 Task: Select the override option in the proxy support.
Action: Mouse moved to (33, 614)
Screenshot: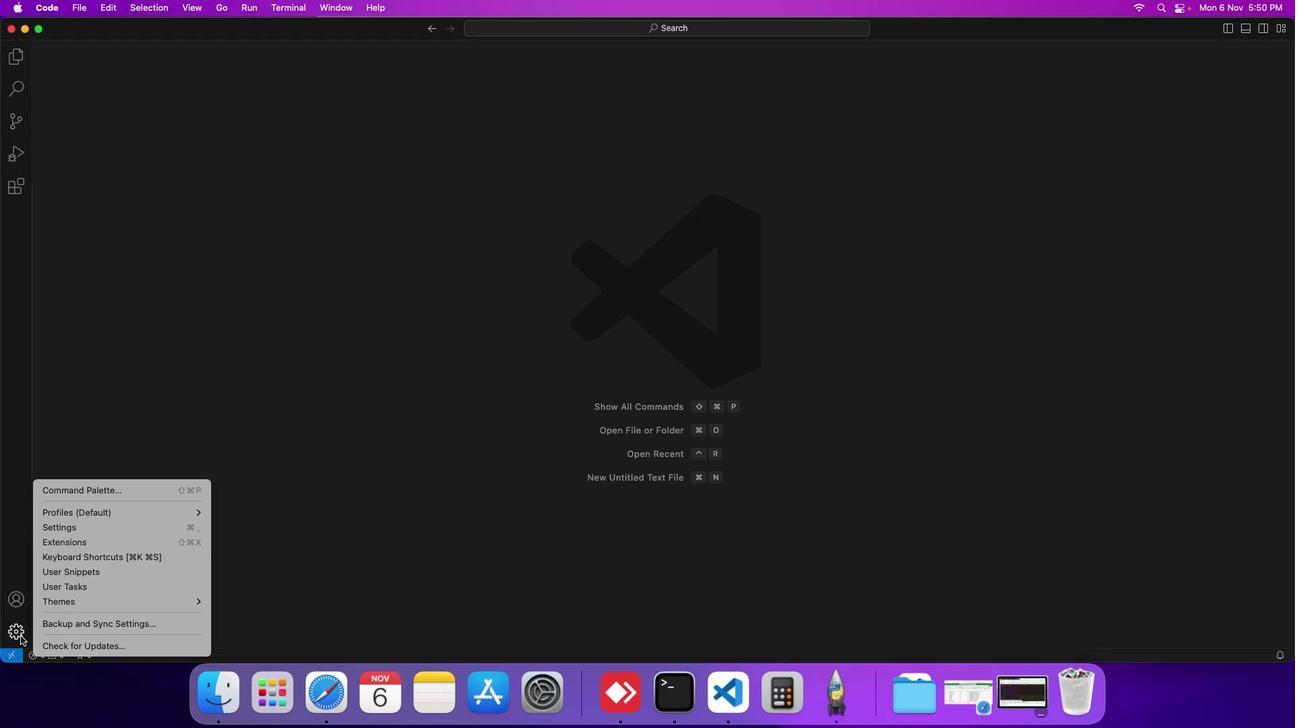 
Action: Mouse pressed left at (33, 614)
Screenshot: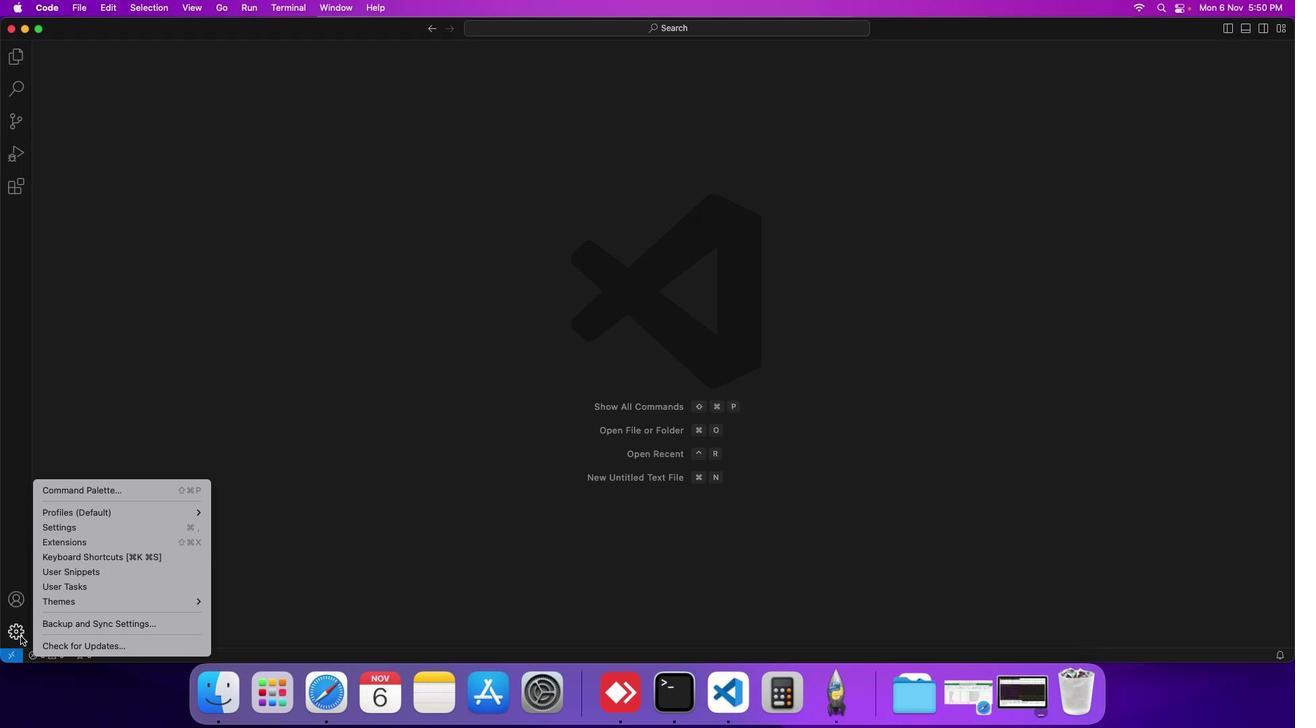 
Action: Mouse moved to (85, 517)
Screenshot: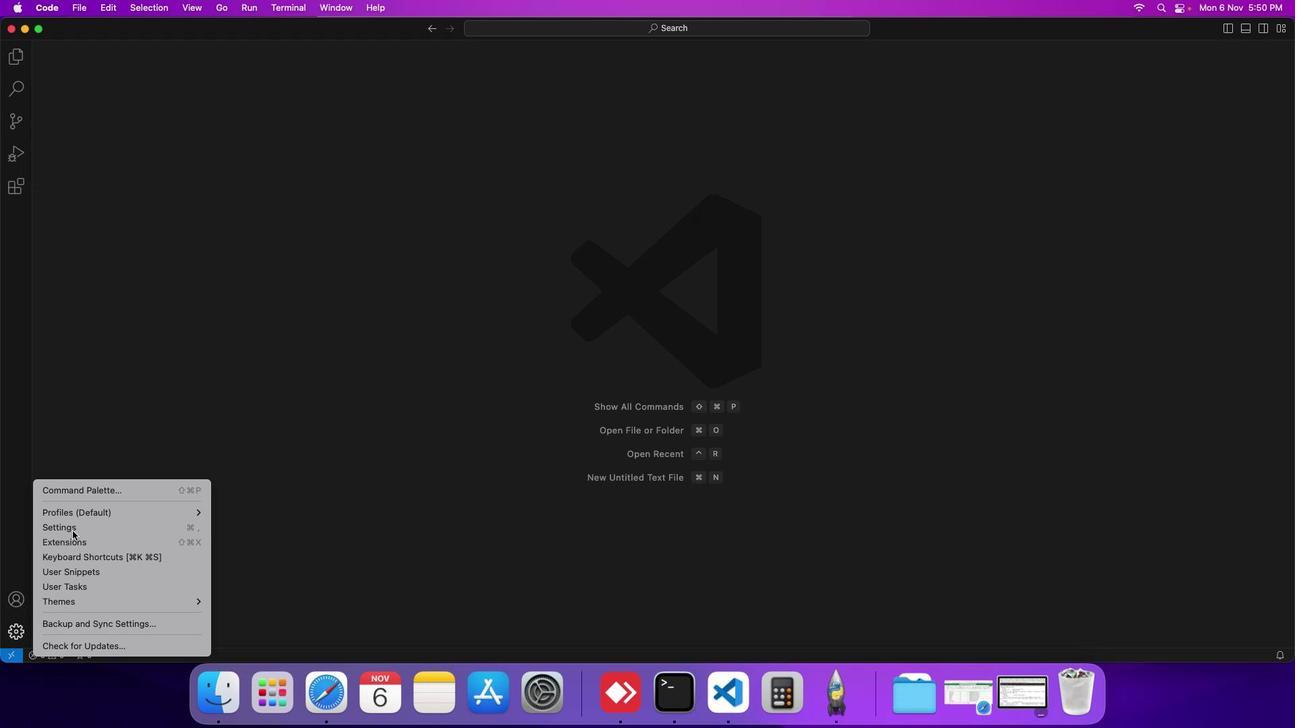 
Action: Mouse pressed left at (85, 517)
Screenshot: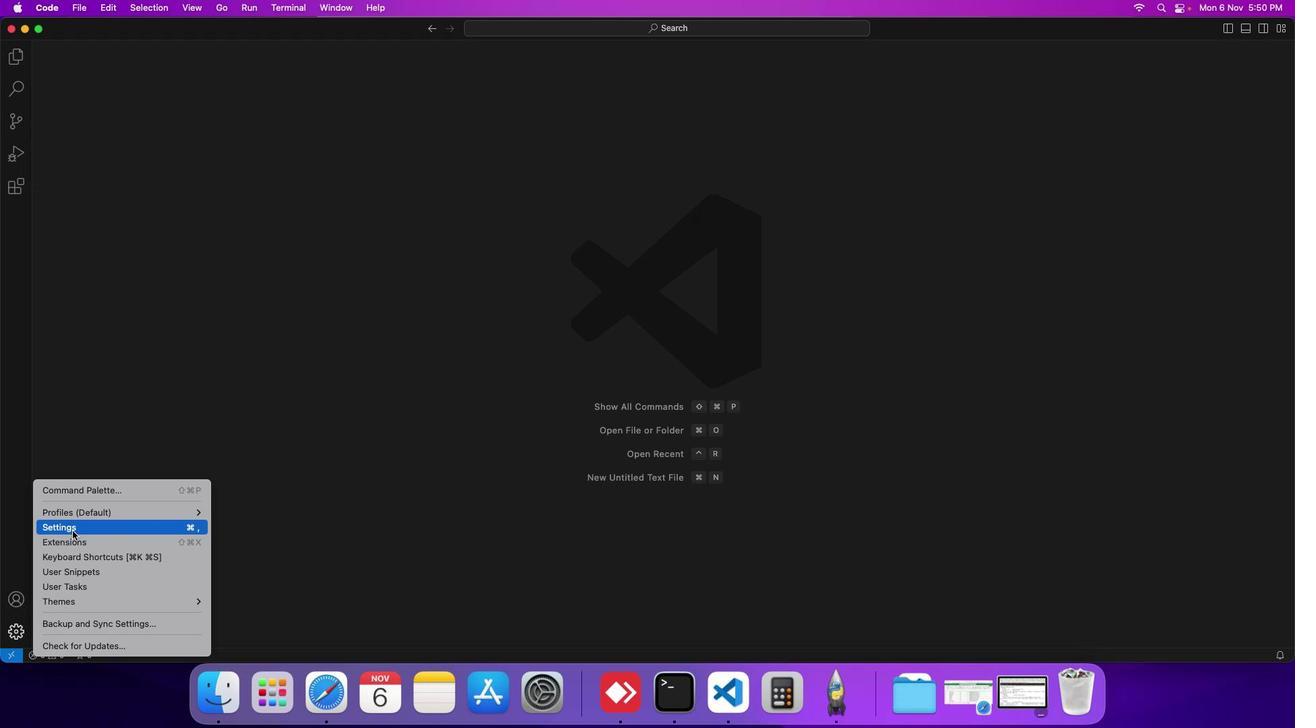 
Action: Mouse moved to (327, 221)
Screenshot: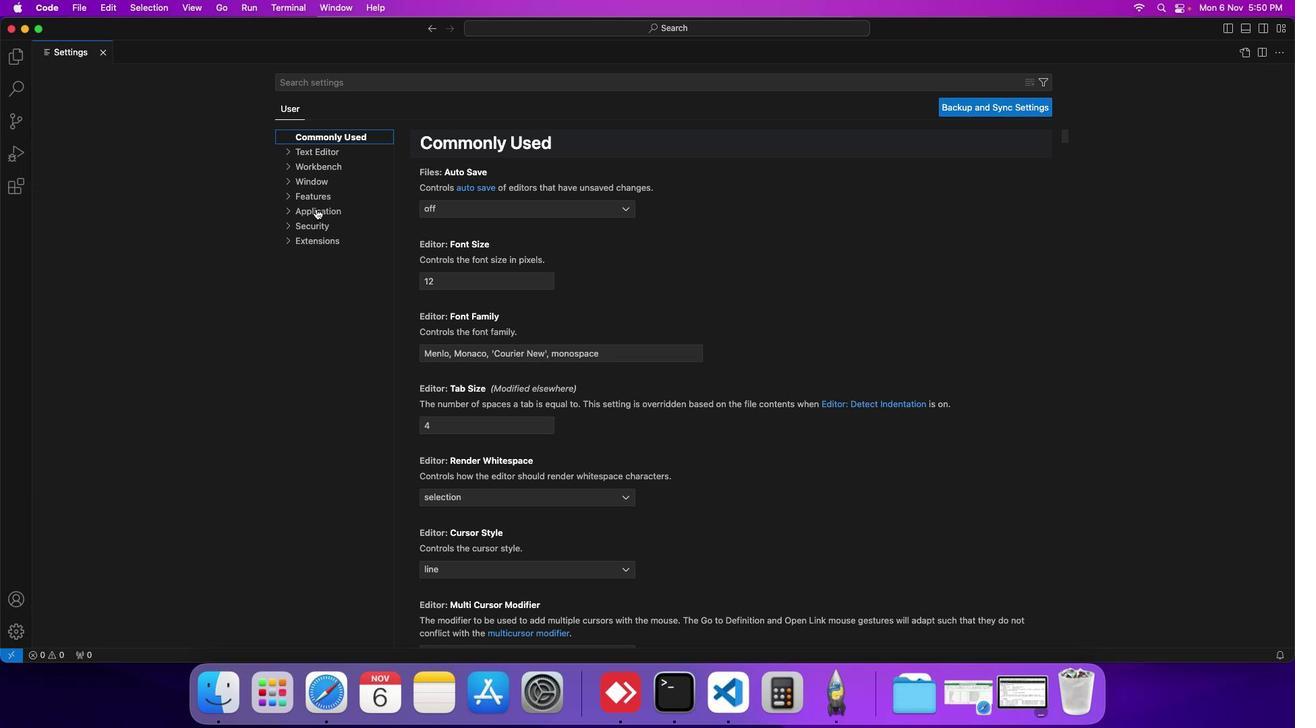 
Action: Mouse pressed left at (327, 221)
Screenshot: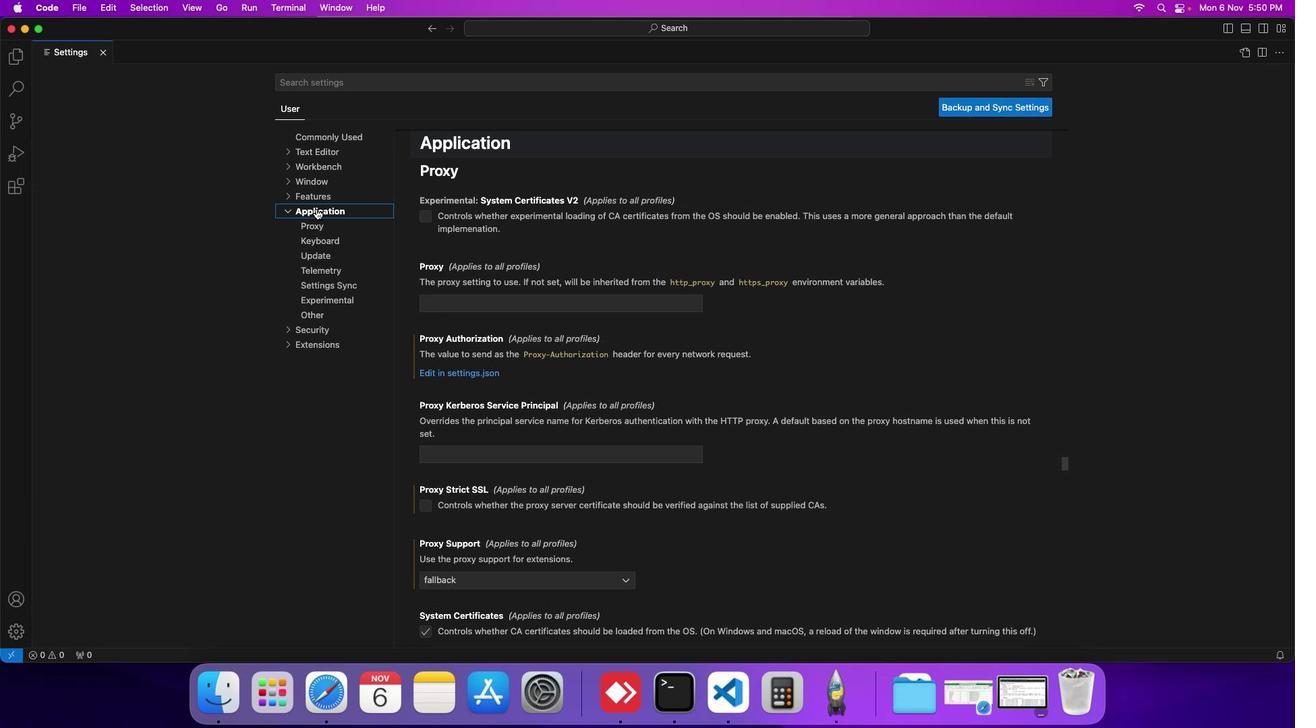 
Action: Mouse moved to (467, 296)
Screenshot: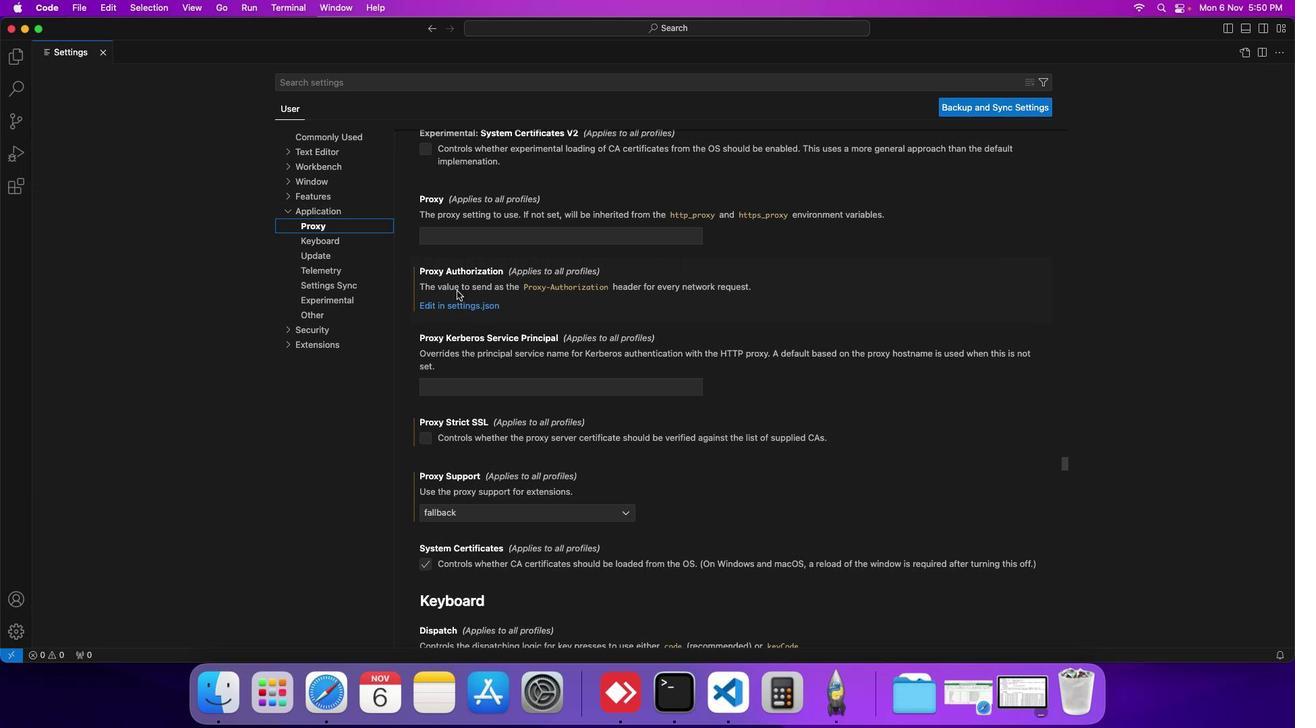 
Action: Mouse scrolled (467, 296) with delta (12, 29)
Screenshot: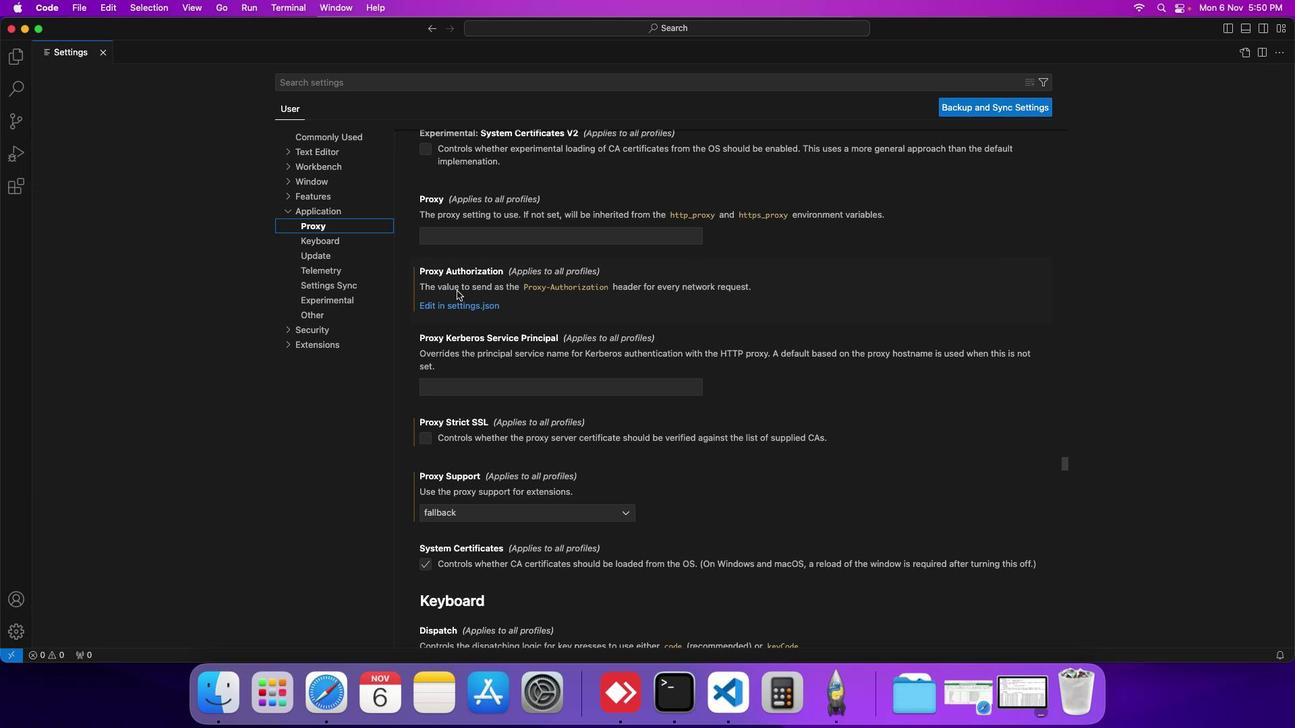 
Action: Mouse scrolled (467, 296) with delta (12, 29)
Screenshot: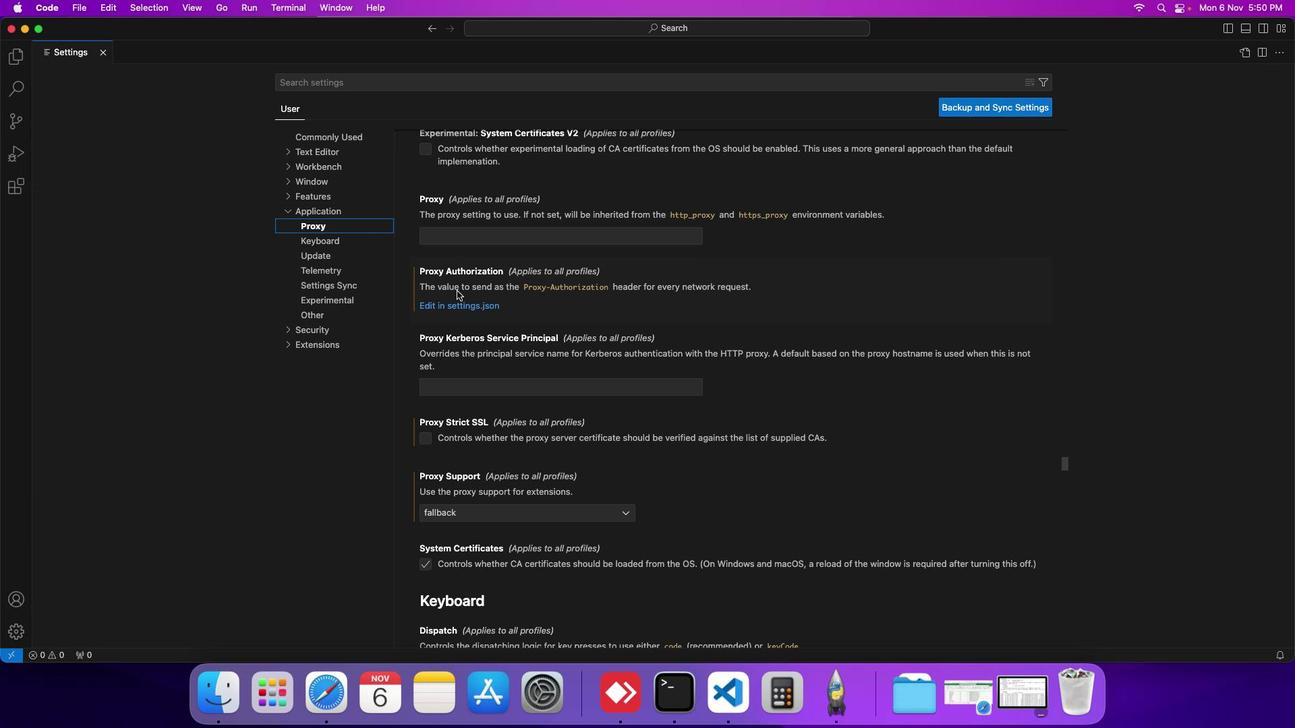 
Action: Mouse scrolled (467, 296) with delta (12, 29)
Screenshot: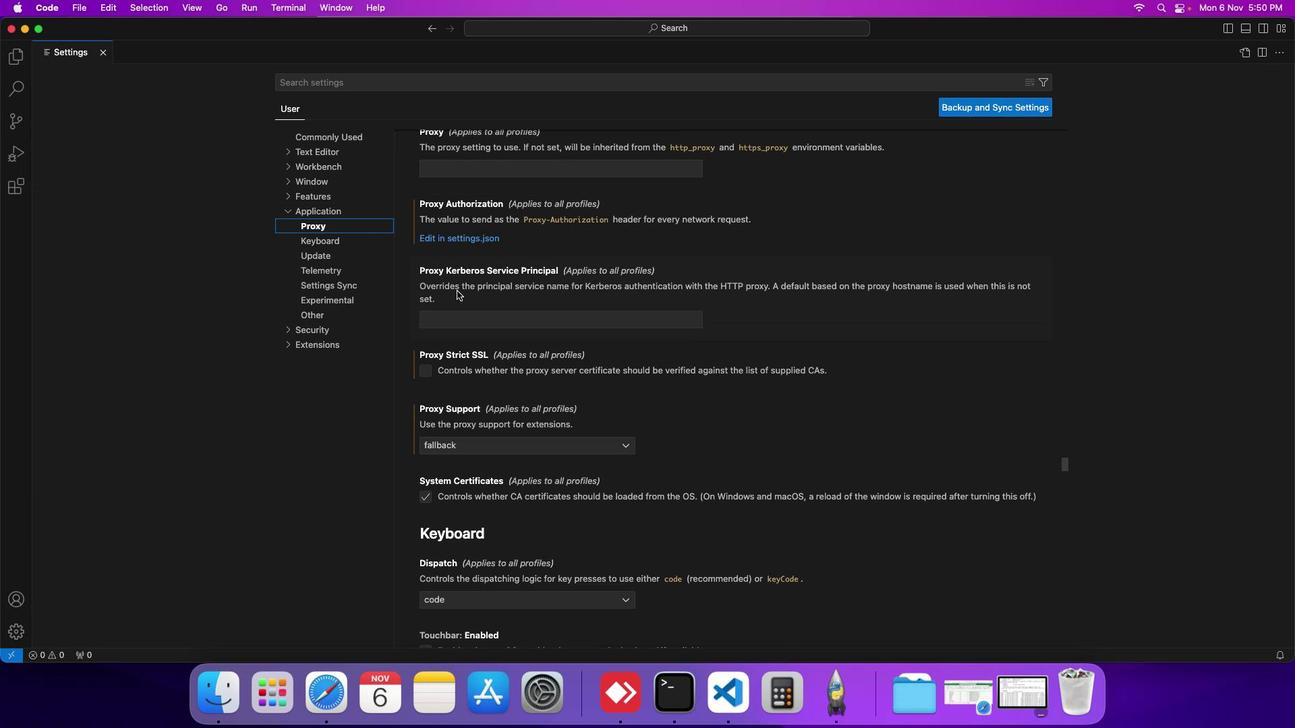 
Action: Mouse scrolled (467, 296) with delta (12, 29)
Screenshot: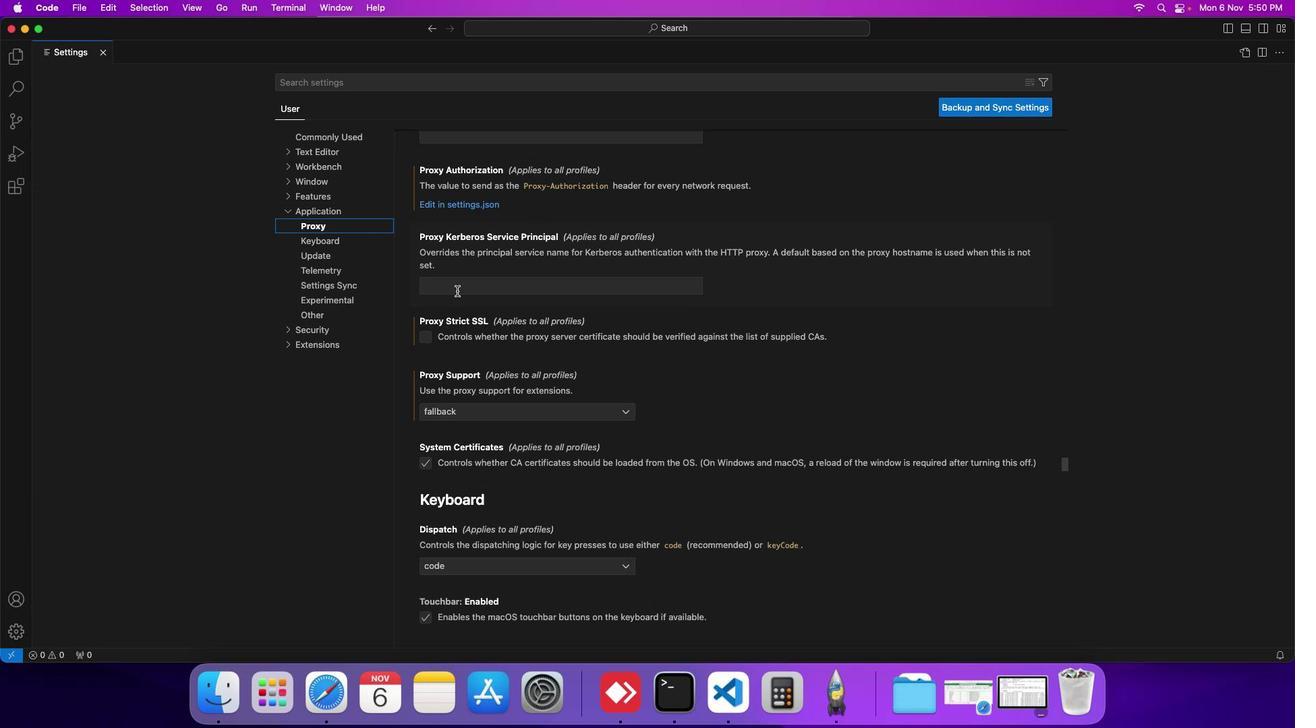 
Action: Mouse scrolled (467, 296) with delta (12, 29)
Screenshot: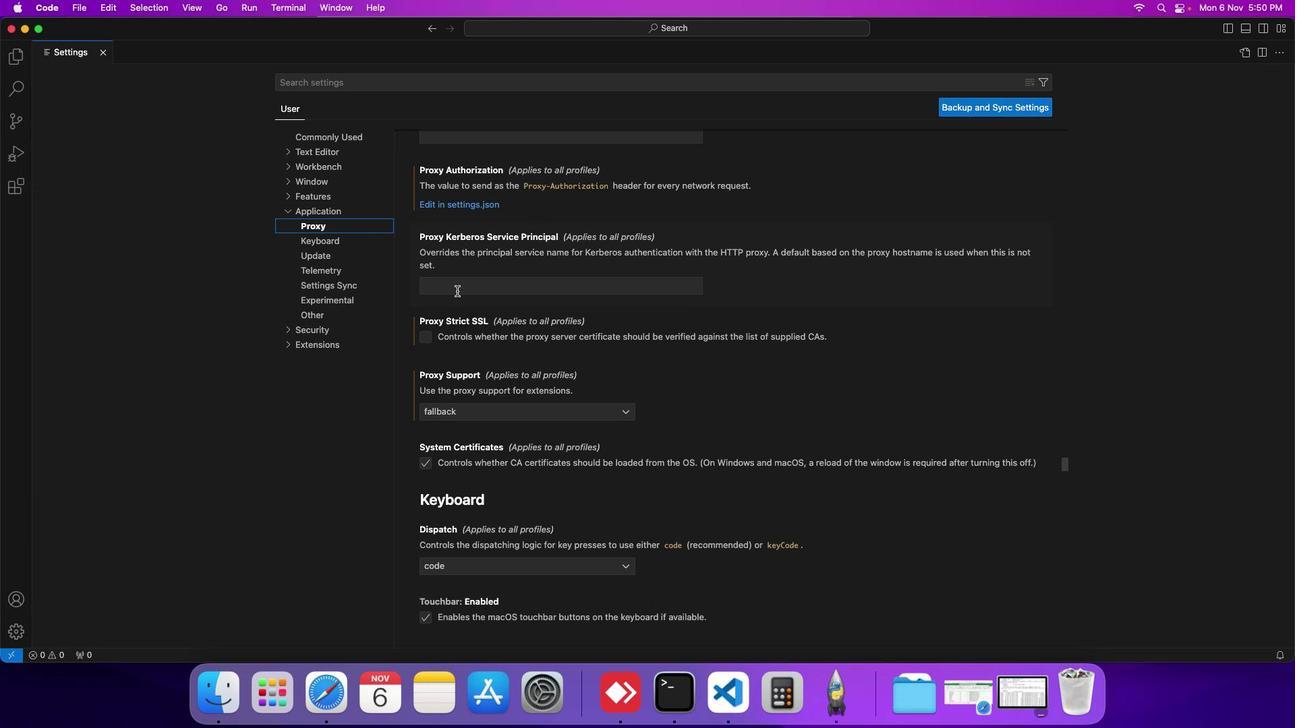
Action: Mouse moved to (471, 408)
Screenshot: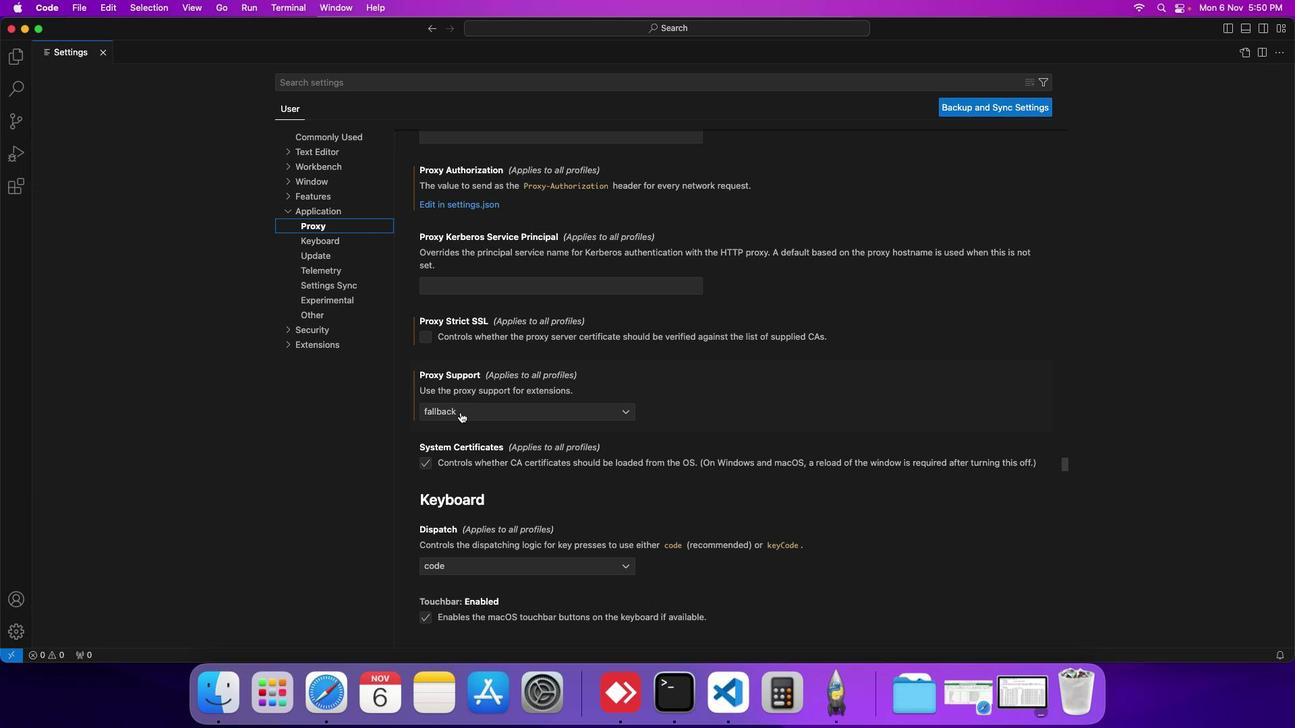 
Action: Mouse pressed left at (471, 408)
Screenshot: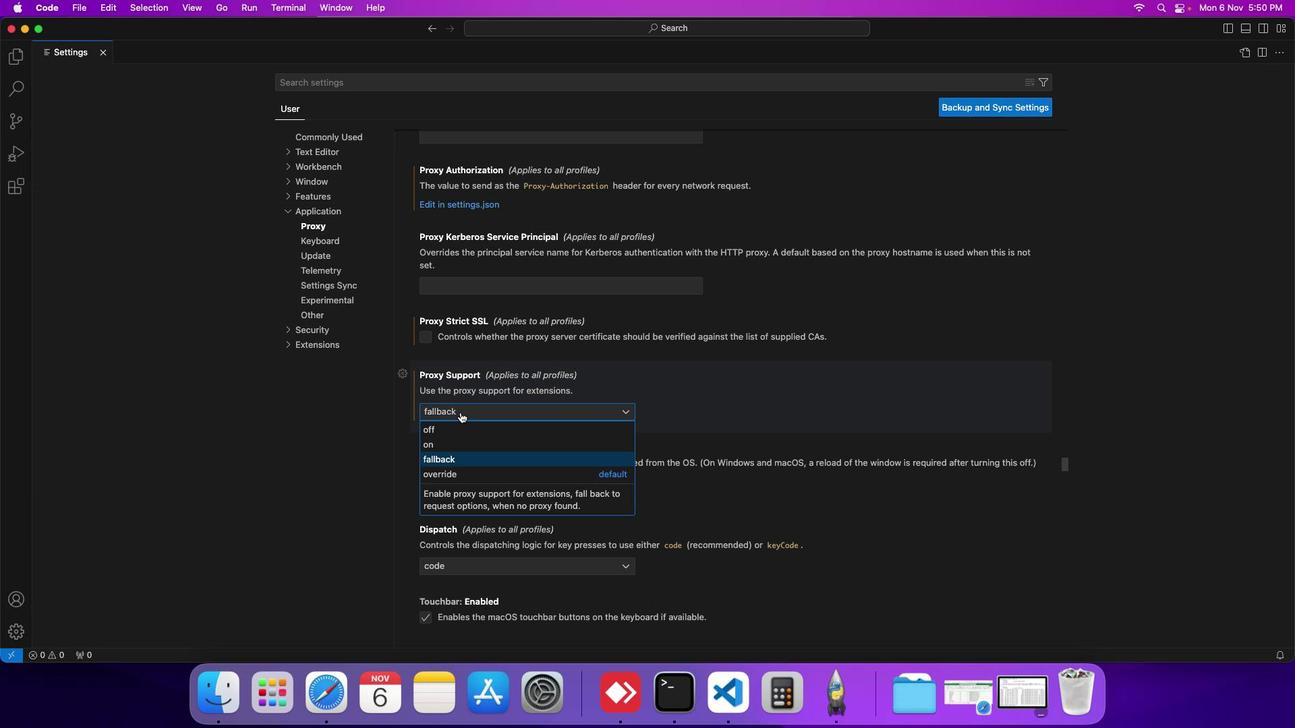 
Action: Mouse moved to (452, 460)
Screenshot: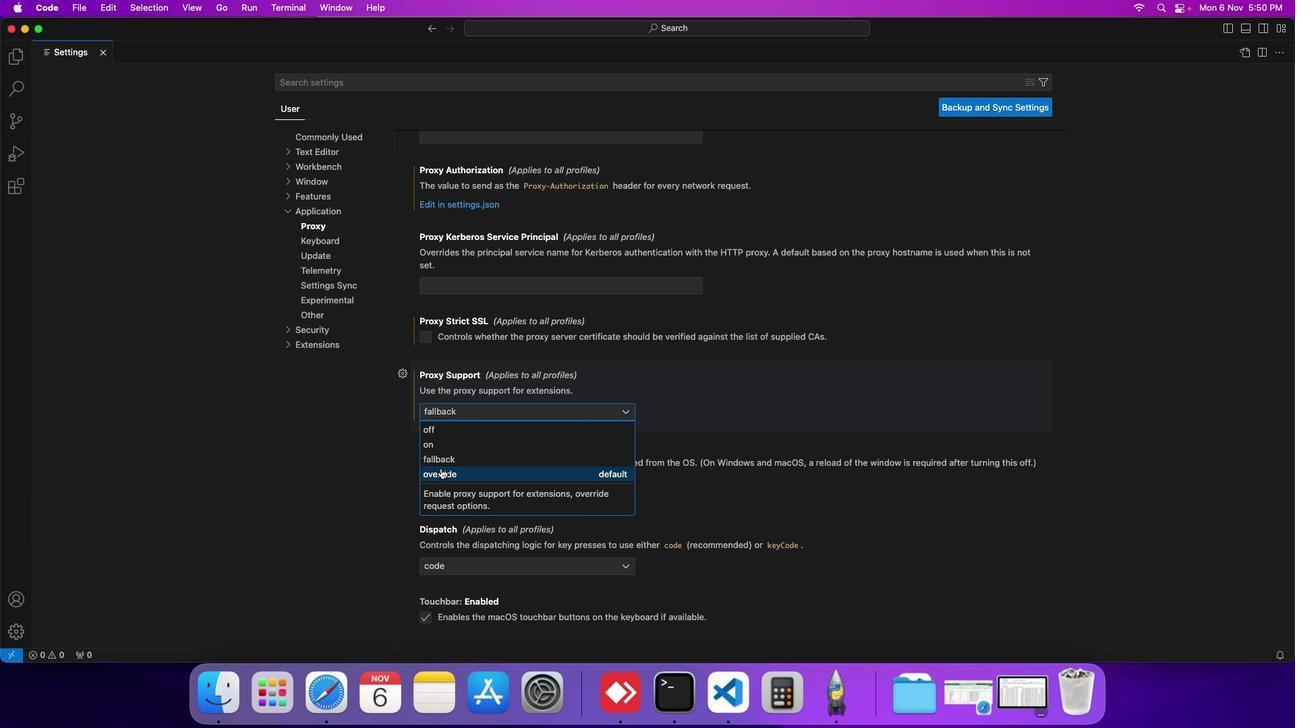 
Action: Mouse pressed left at (452, 460)
Screenshot: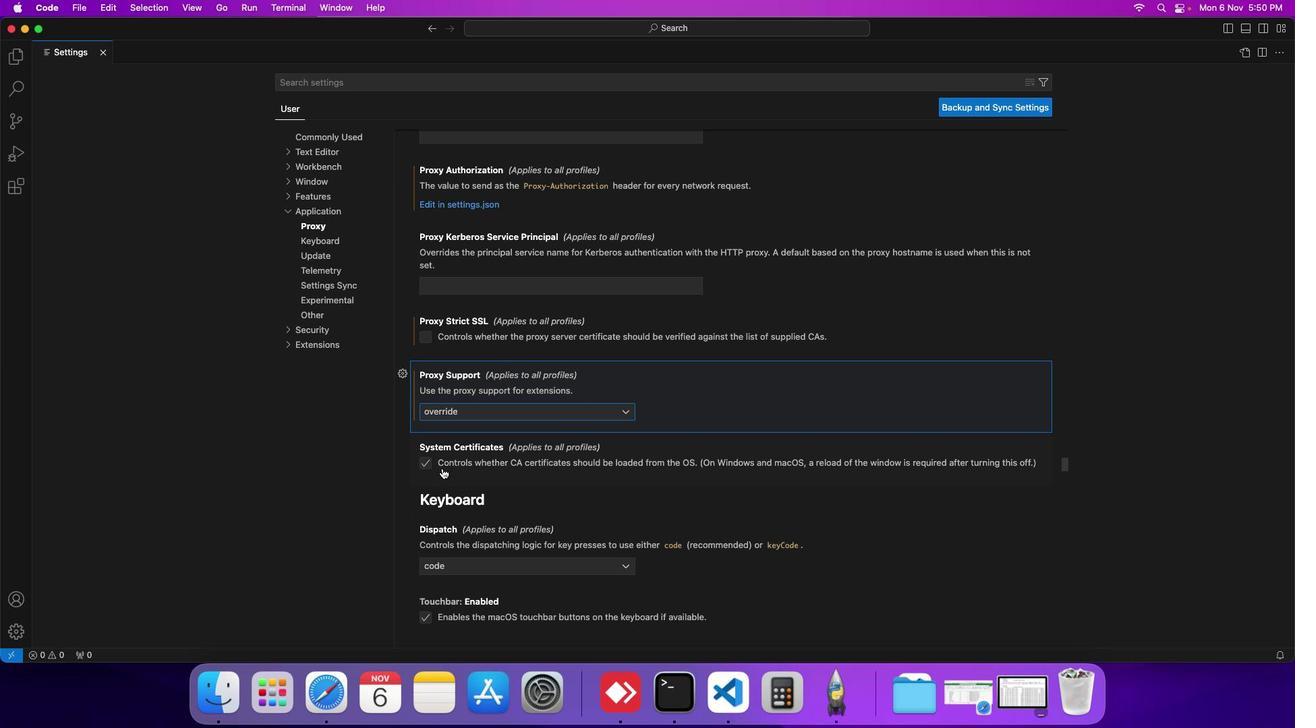 
Action: Mouse moved to (516, 421)
Screenshot: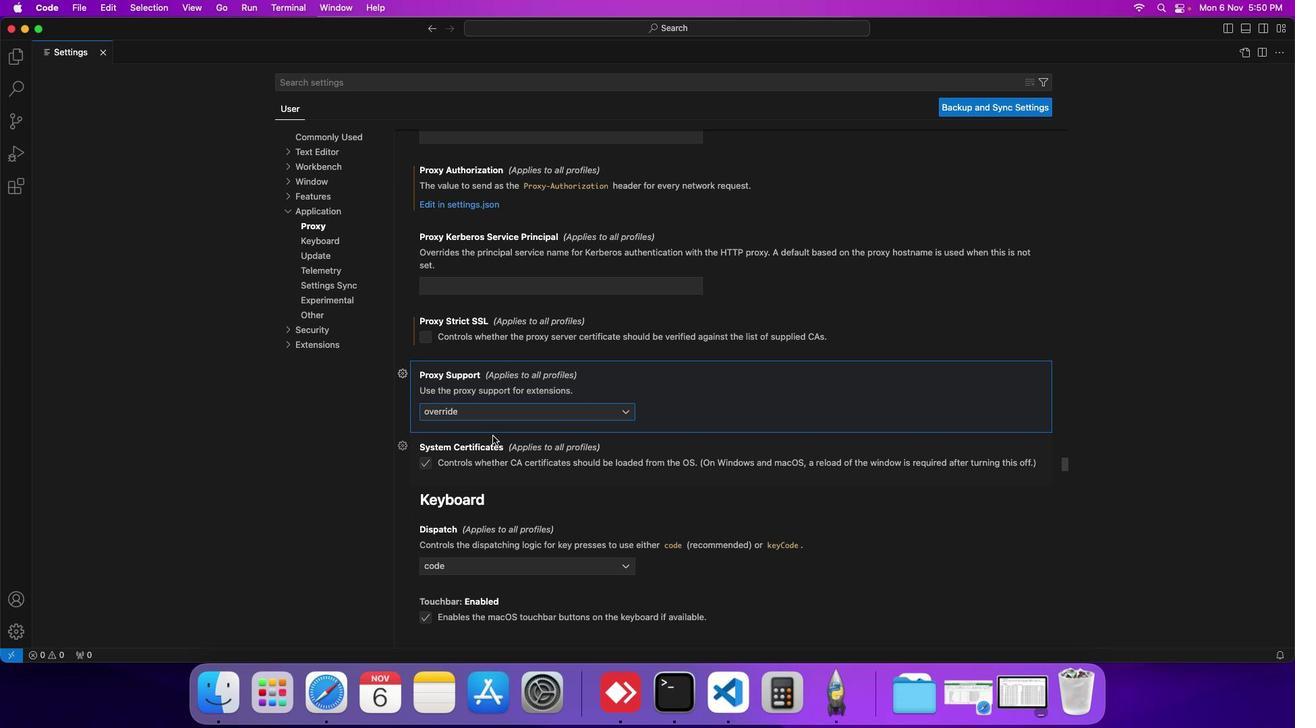 
